 Task: Create a board button that sort the cards in list "Trello first" by custom field "progress report" in ascending order and then by due date ascending order.
Action: Mouse moved to (1115, 90)
Screenshot: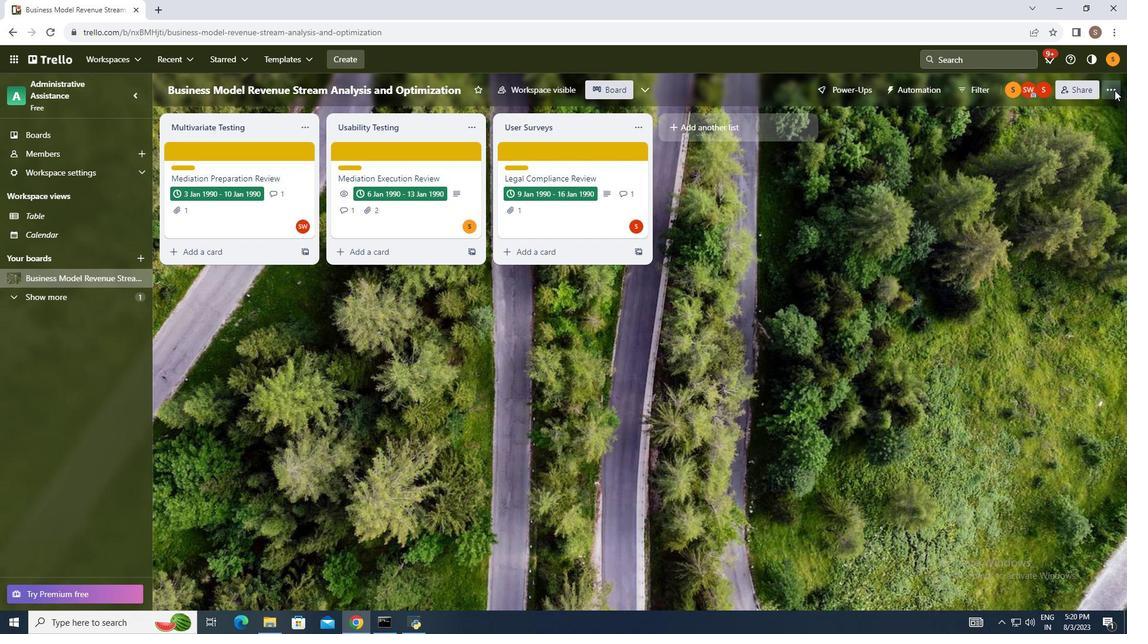 
Action: Mouse pressed left at (1115, 90)
Screenshot: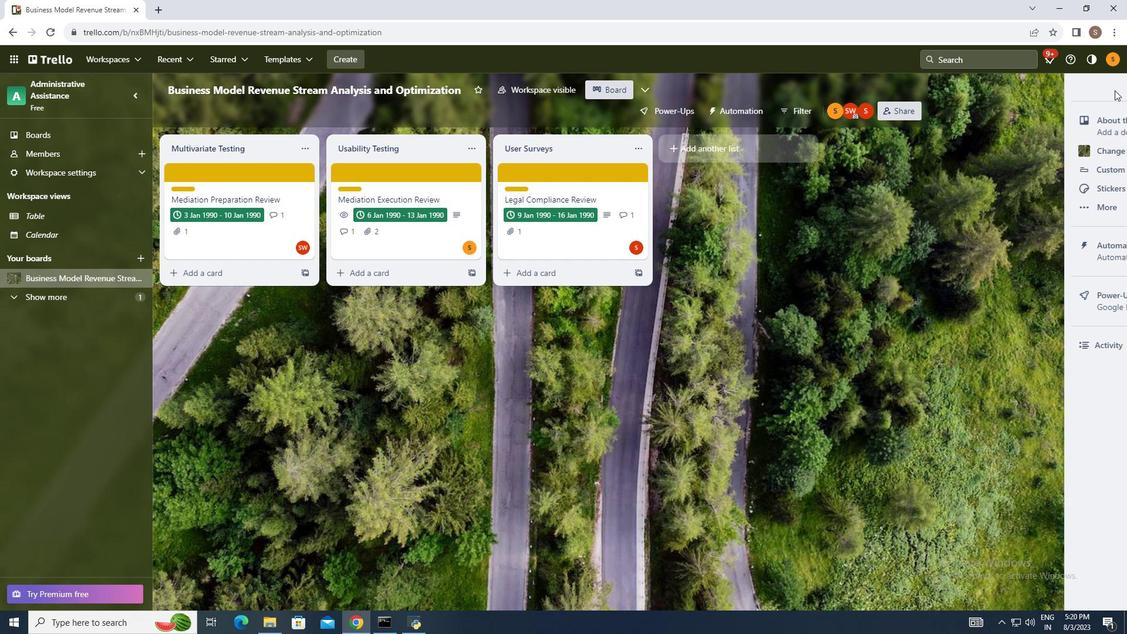
Action: Mouse moved to (1026, 244)
Screenshot: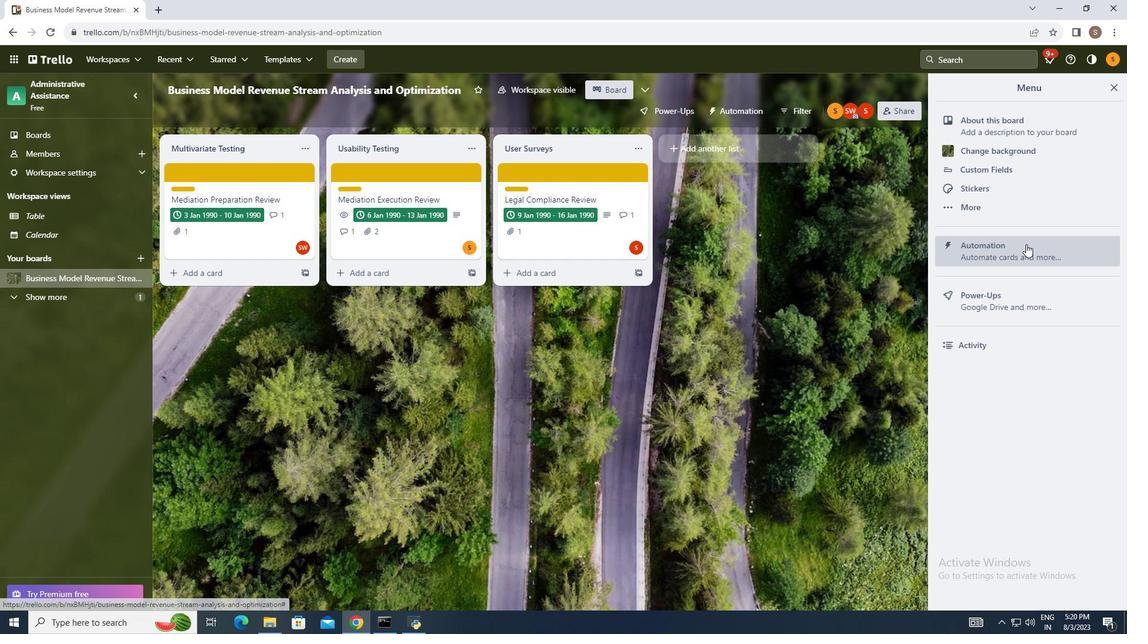 
Action: Mouse pressed left at (1026, 244)
Screenshot: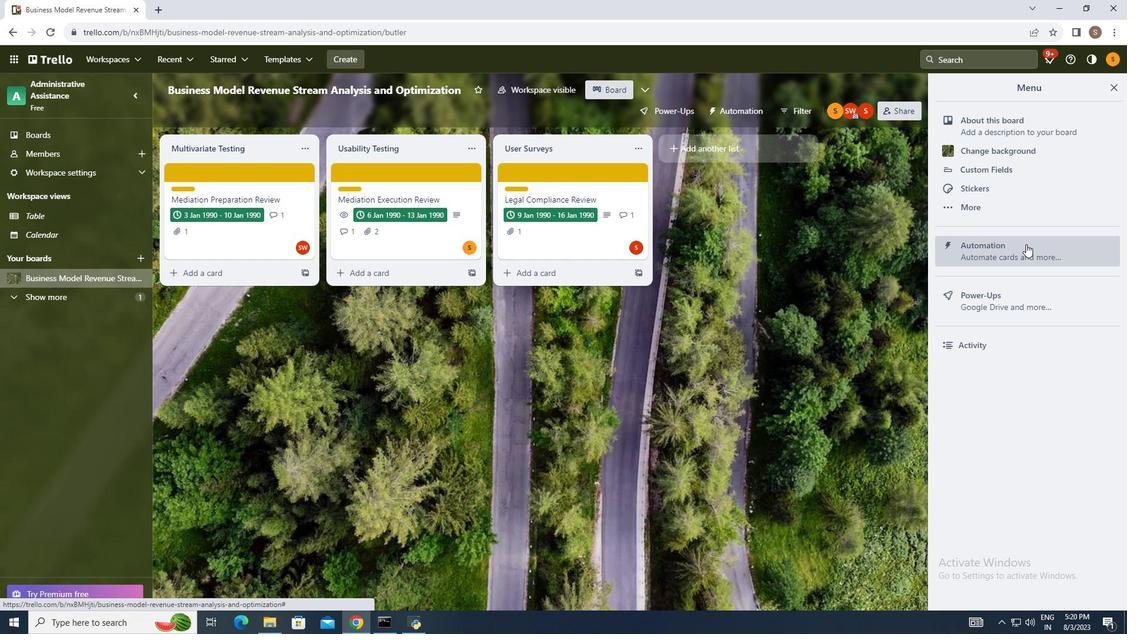 
Action: Mouse moved to (214, 330)
Screenshot: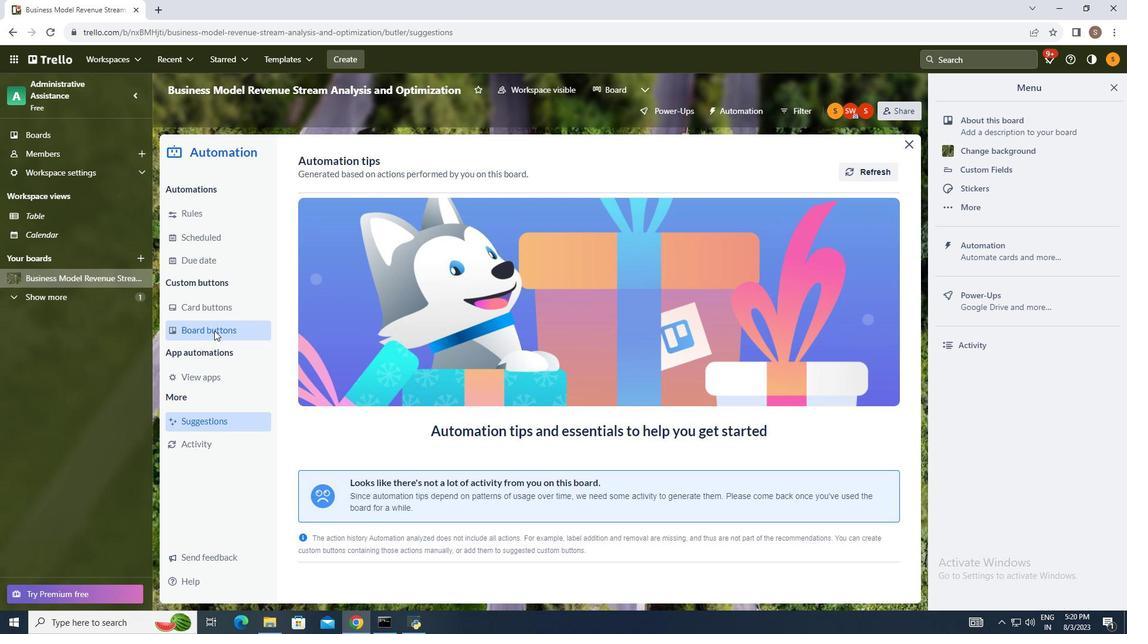 
Action: Mouse pressed left at (214, 330)
Screenshot: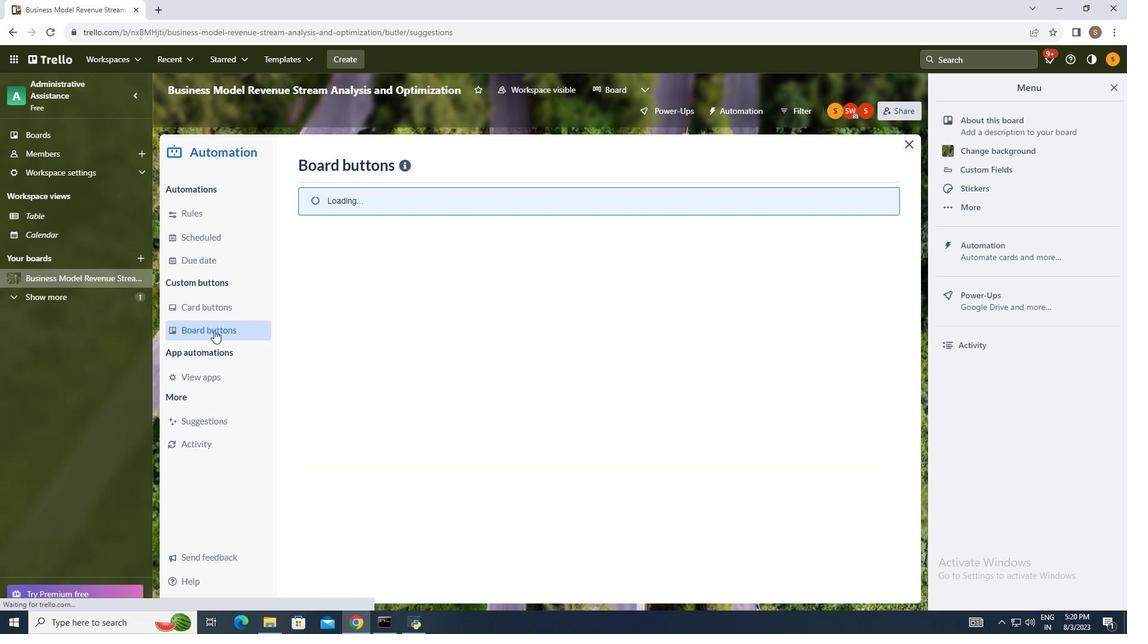 
Action: Mouse moved to (858, 167)
Screenshot: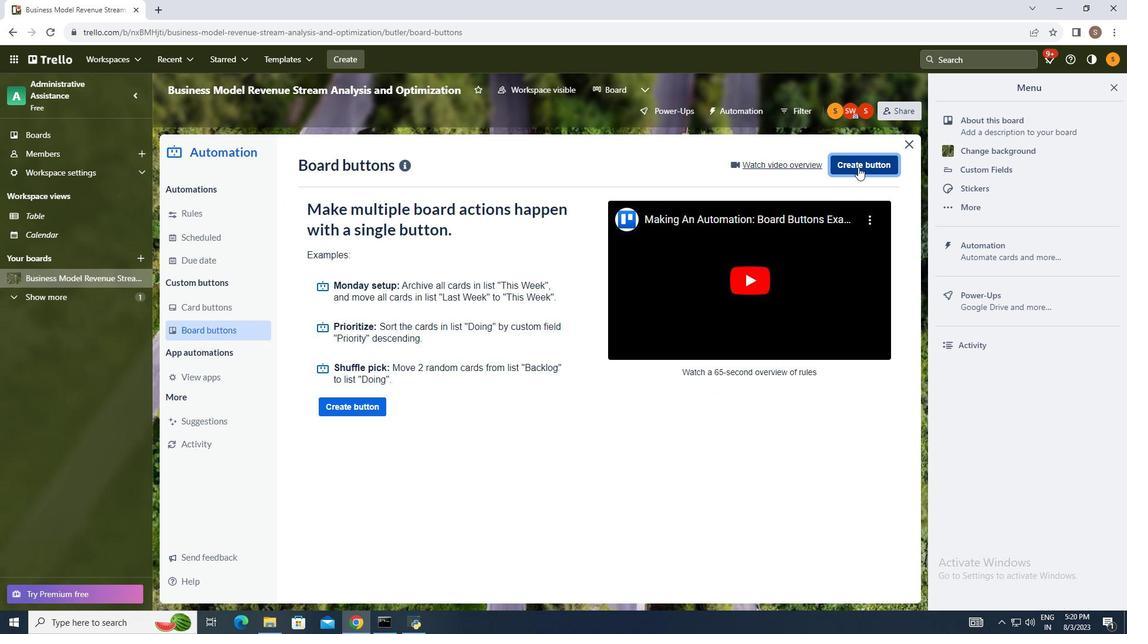 
Action: Mouse pressed left at (858, 167)
Screenshot: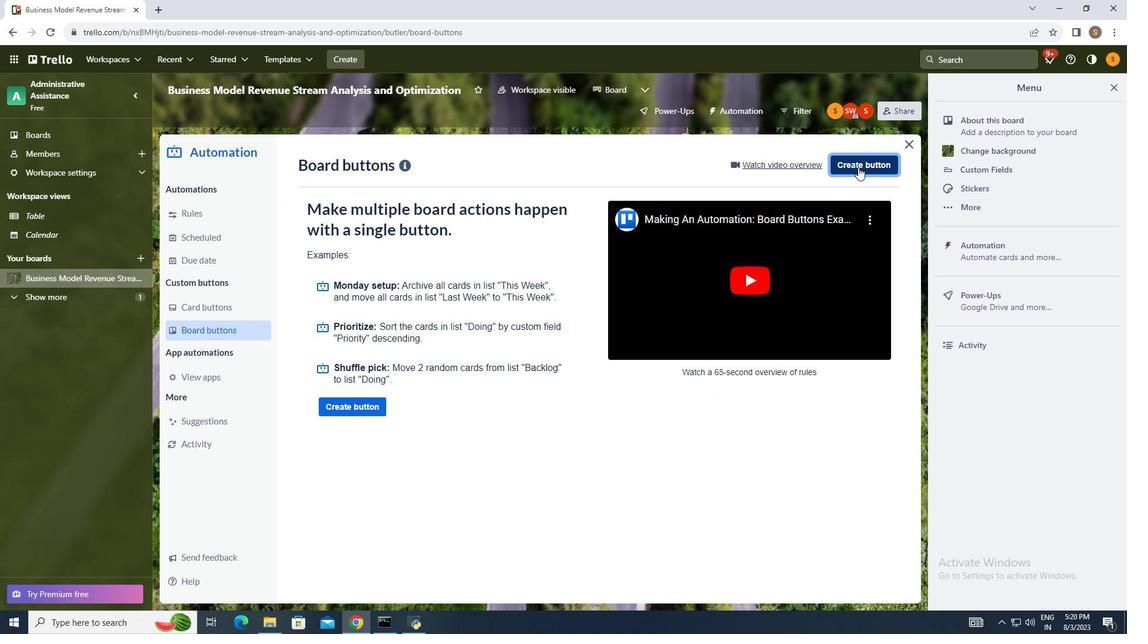 
Action: Mouse moved to (586, 316)
Screenshot: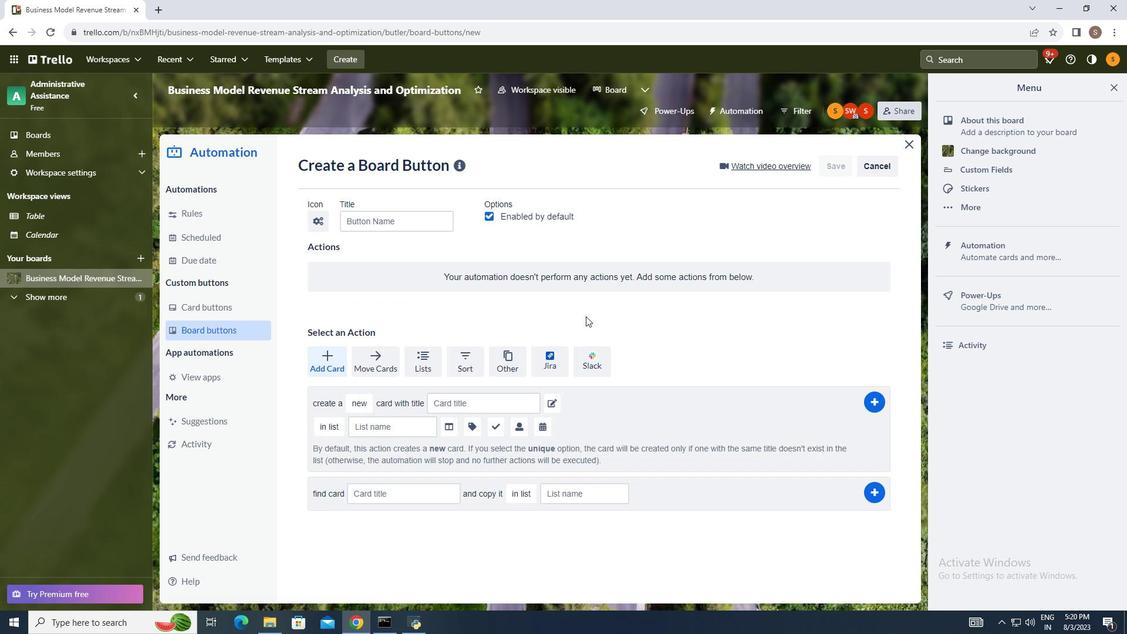 
Action: Mouse pressed left at (586, 316)
Screenshot: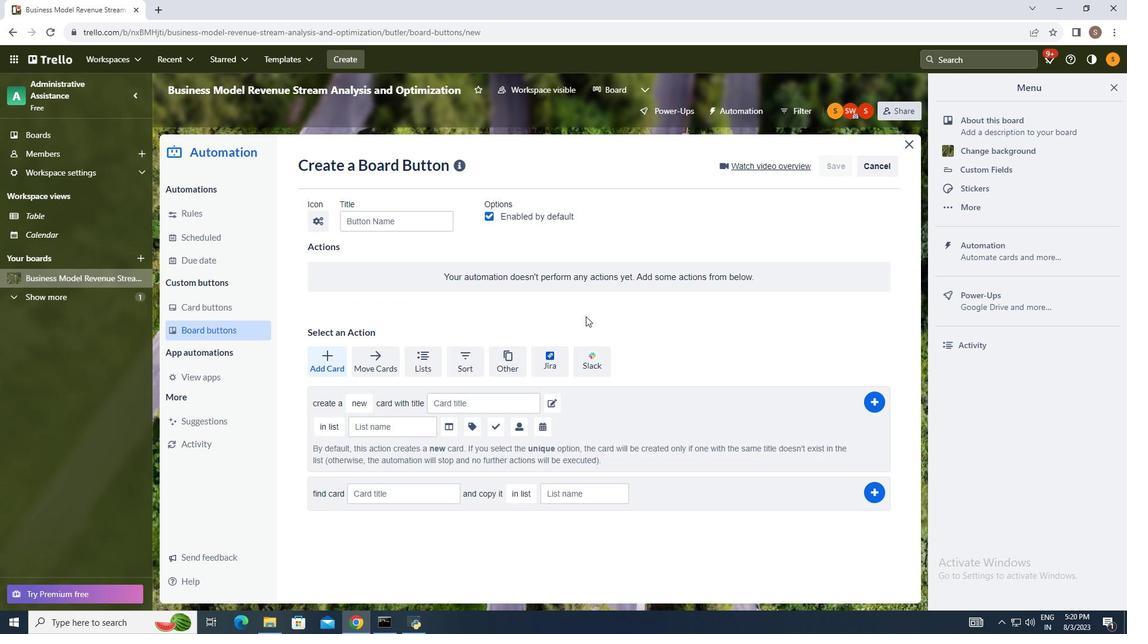 
Action: Mouse moved to (476, 355)
Screenshot: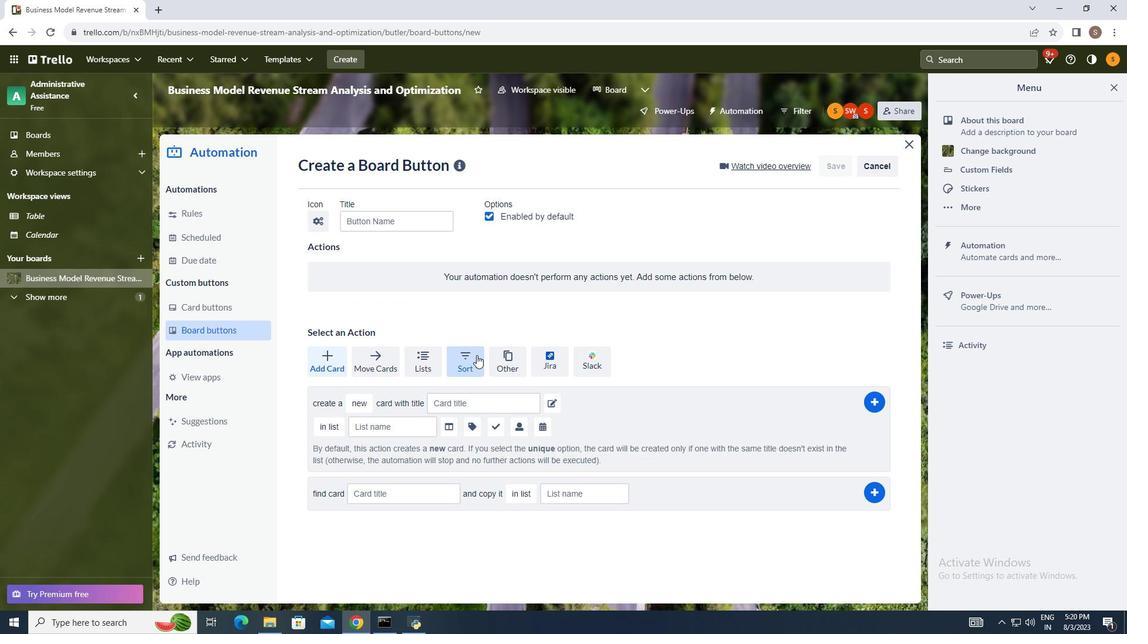 
Action: Mouse pressed left at (476, 355)
Screenshot: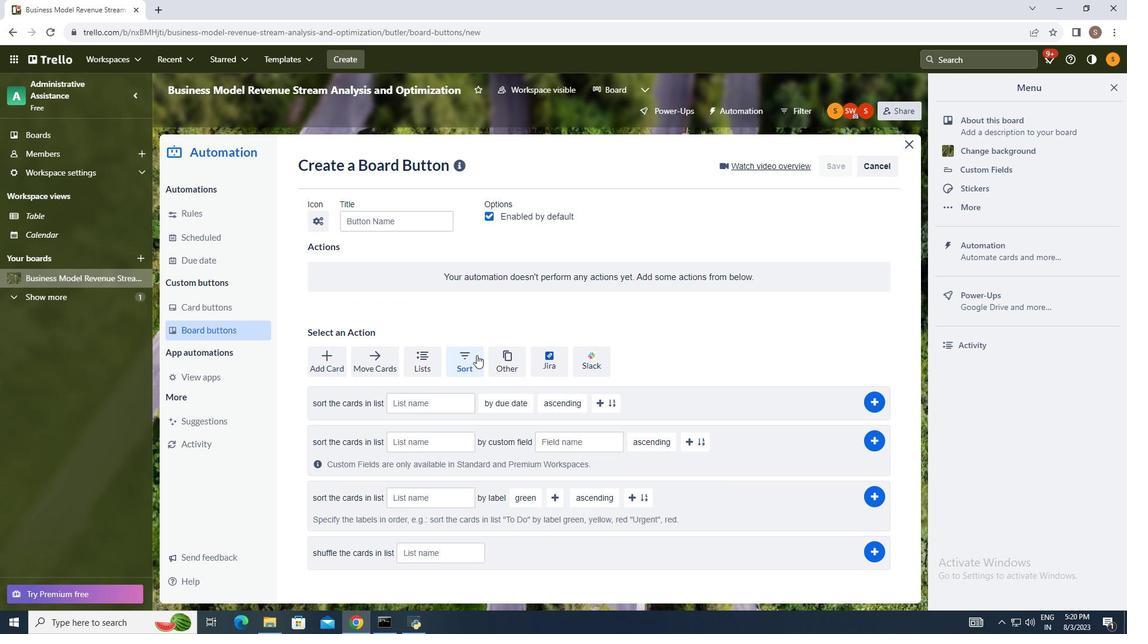 
Action: Mouse moved to (337, 442)
Screenshot: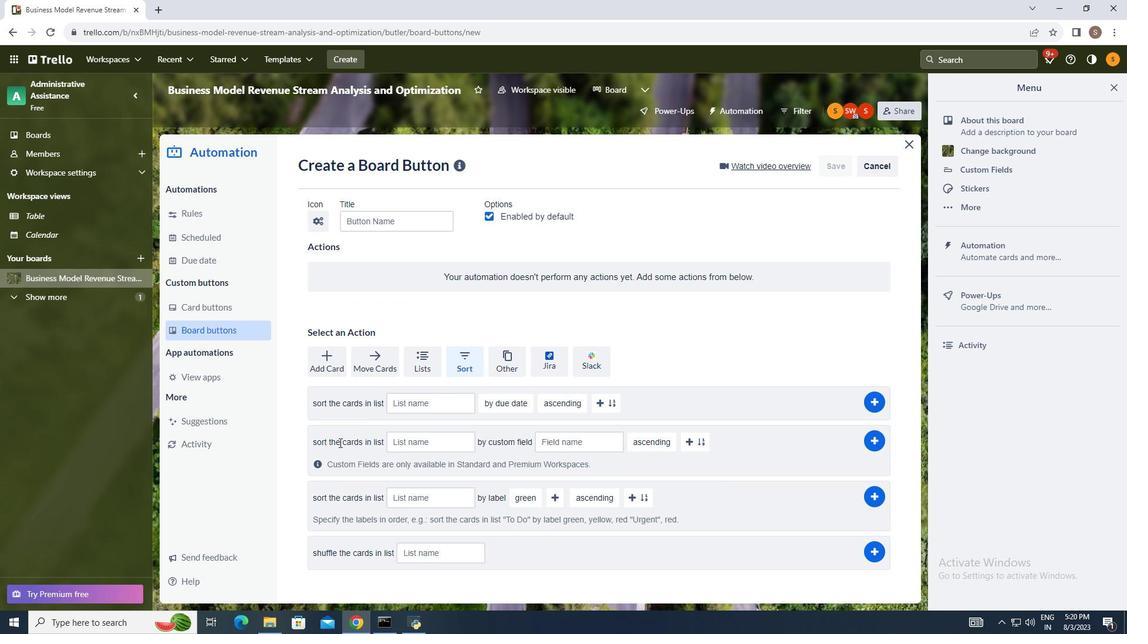 
Action: Mouse scrolled (337, 442) with delta (0, 0)
Screenshot: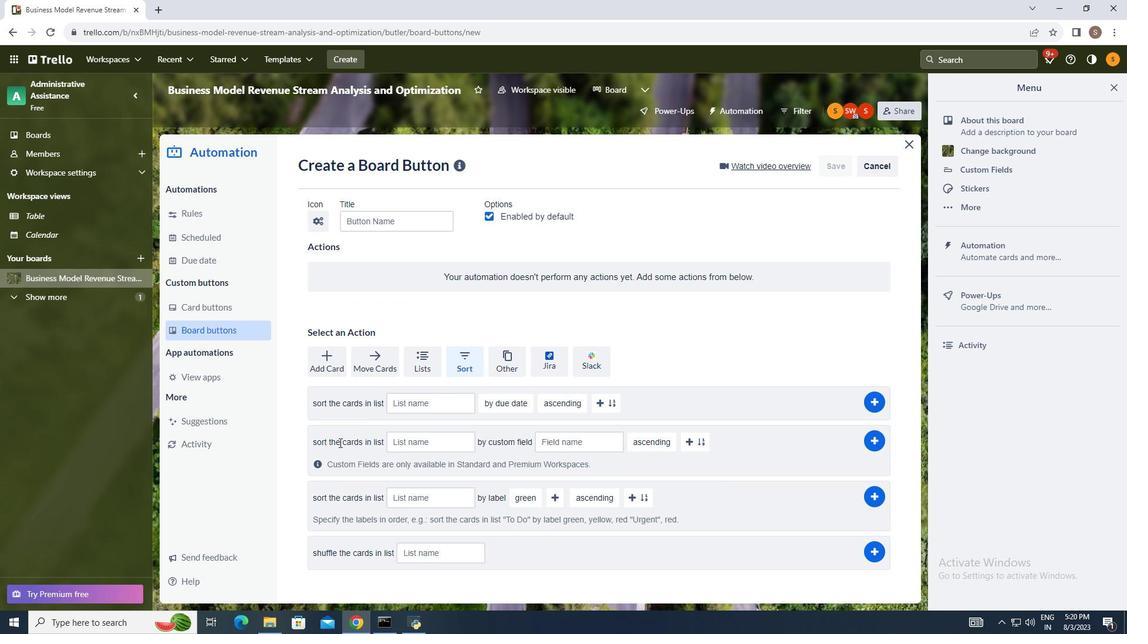 
Action: Mouse moved to (398, 441)
Screenshot: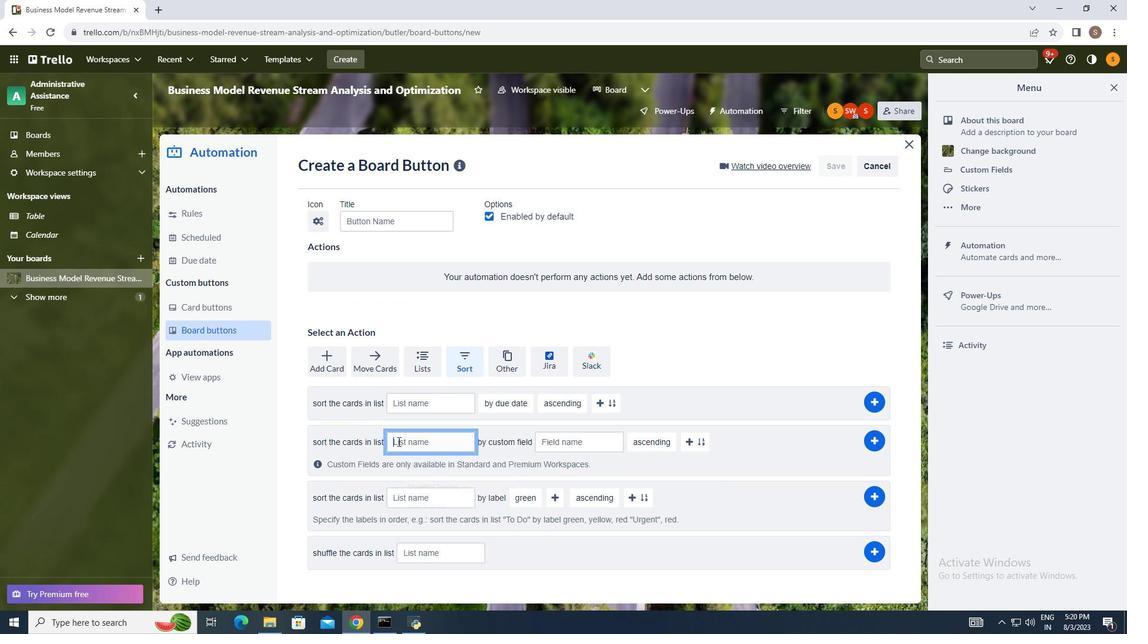 
Action: Mouse pressed left at (398, 441)
Screenshot: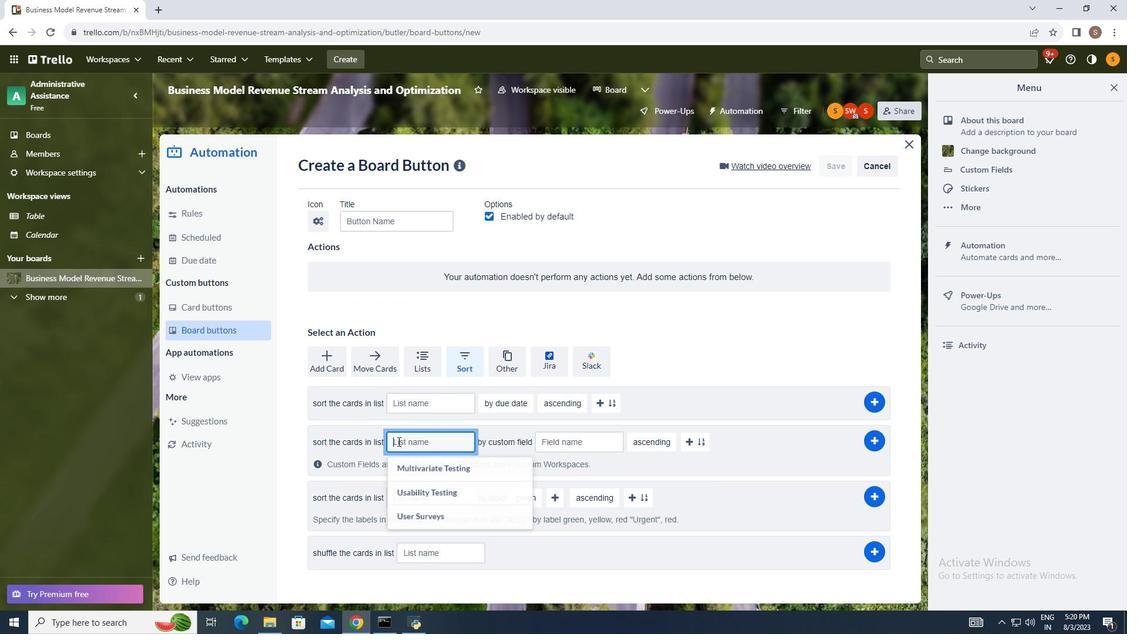 
Action: Mouse moved to (343, 450)
Screenshot: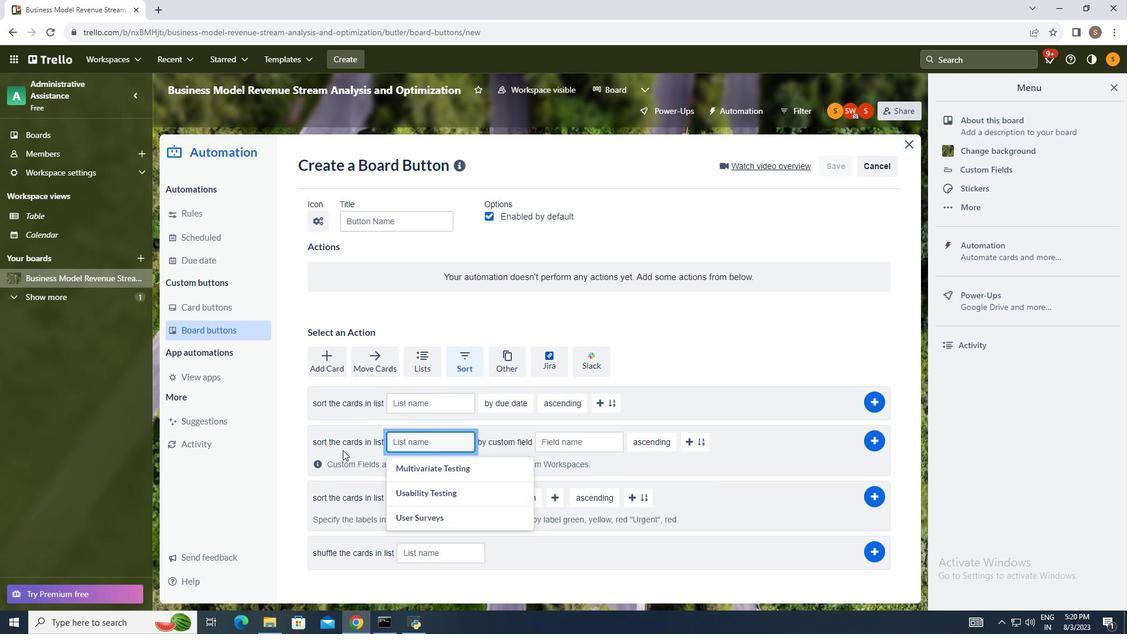 
Action: Key pressed <Key.shift_r>Trello<Key.space>first
Screenshot: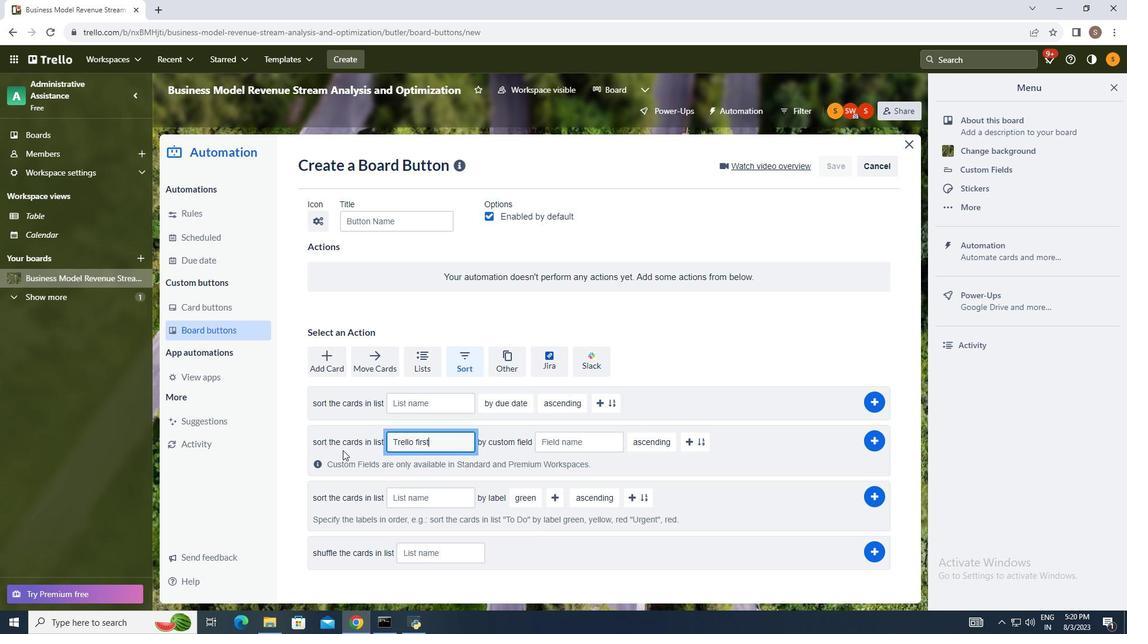 
Action: Mouse moved to (566, 443)
Screenshot: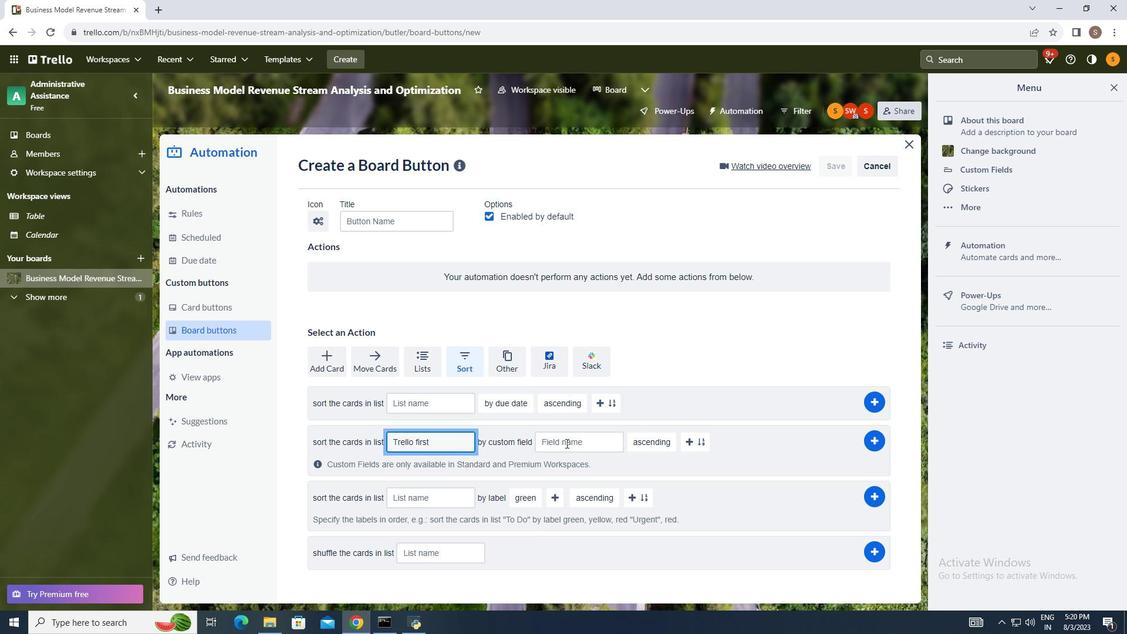 
Action: Mouse pressed left at (566, 443)
Screenshot: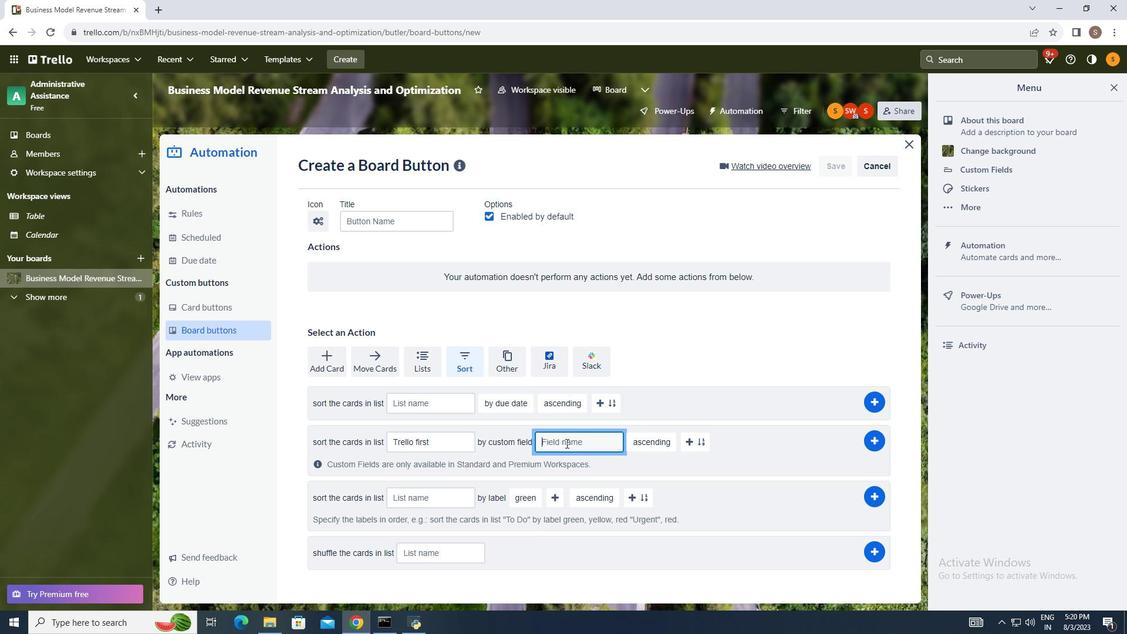 
Action: Mouse moved to (566, 442)
Screenshot: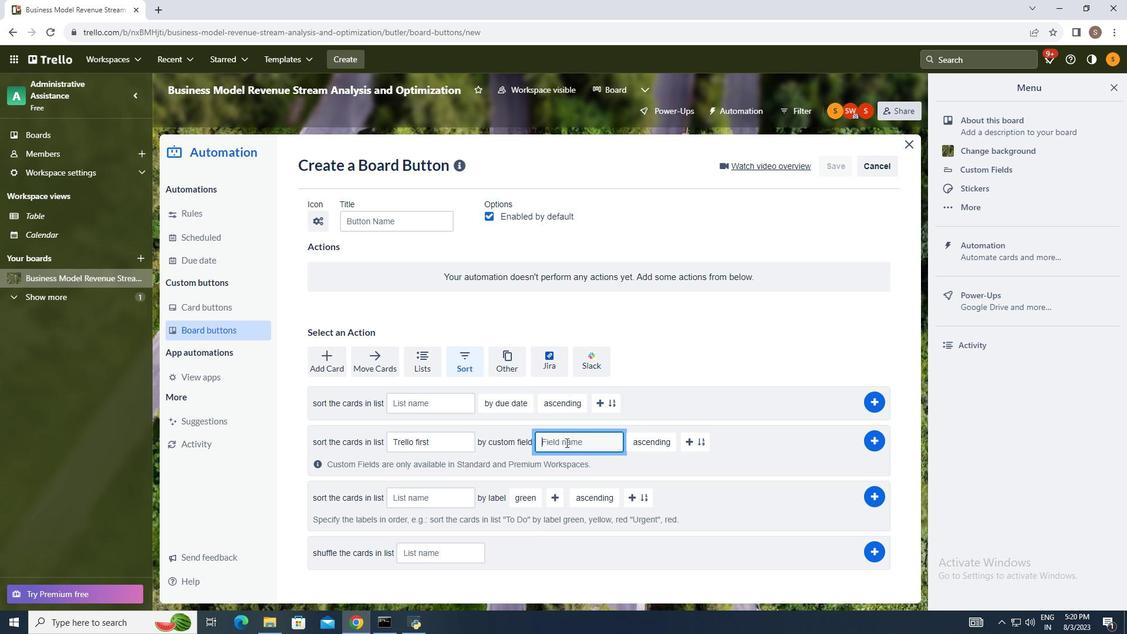 
Action: Key pressed progress<Key.space>report
Screenshot: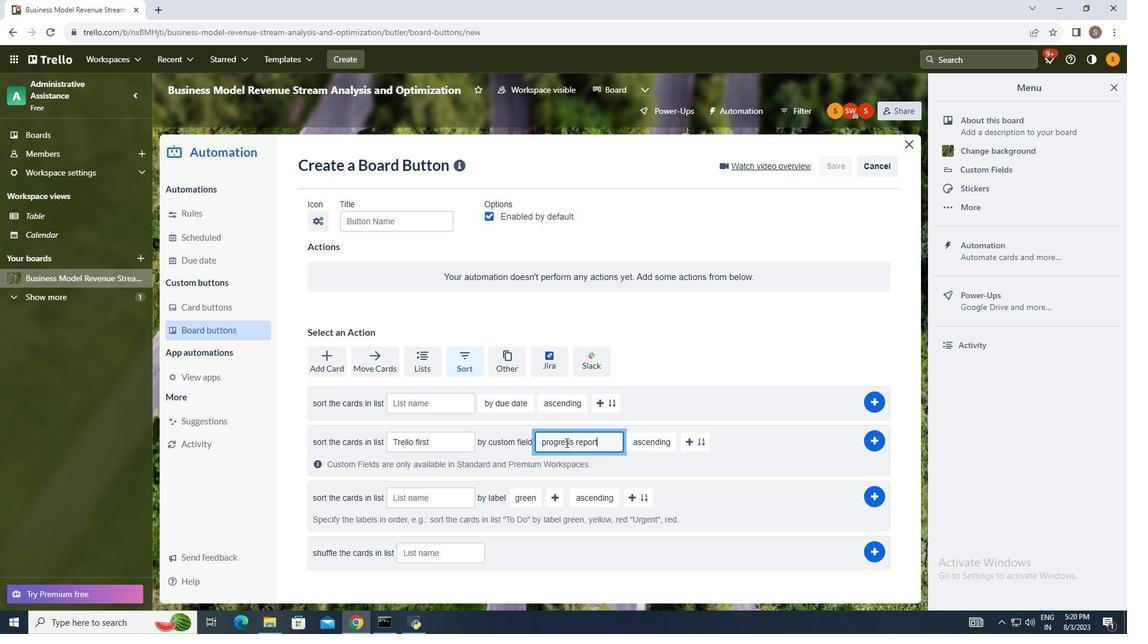 
Action: Mouse moved to (647, 445)
Screenshot: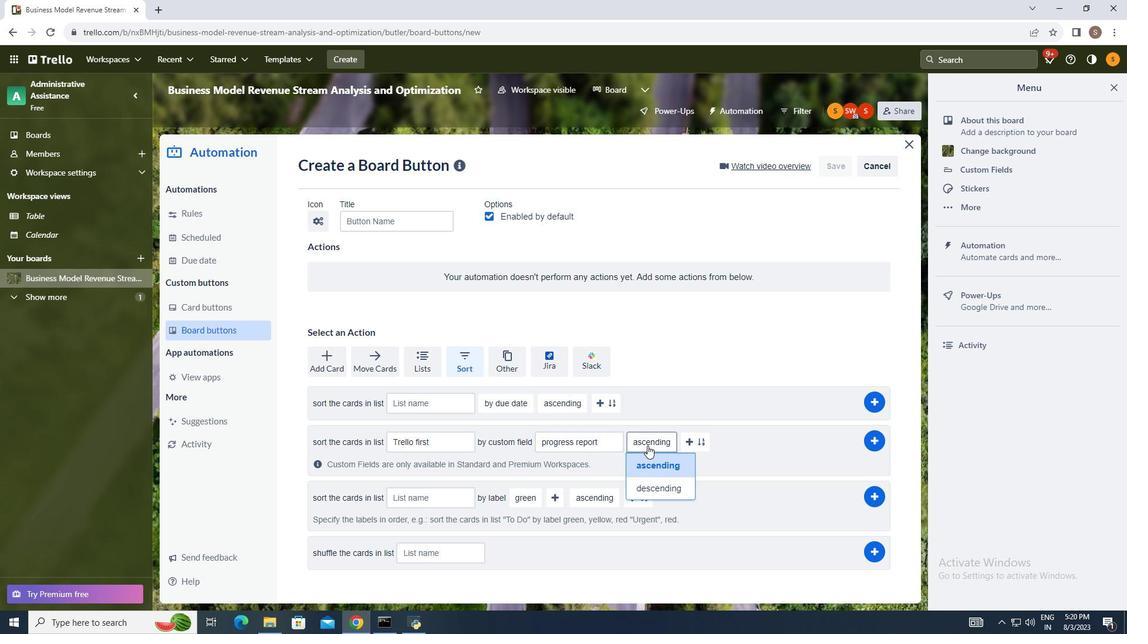 
Action: Mouse pressed left at (647, 445)
Screenshot: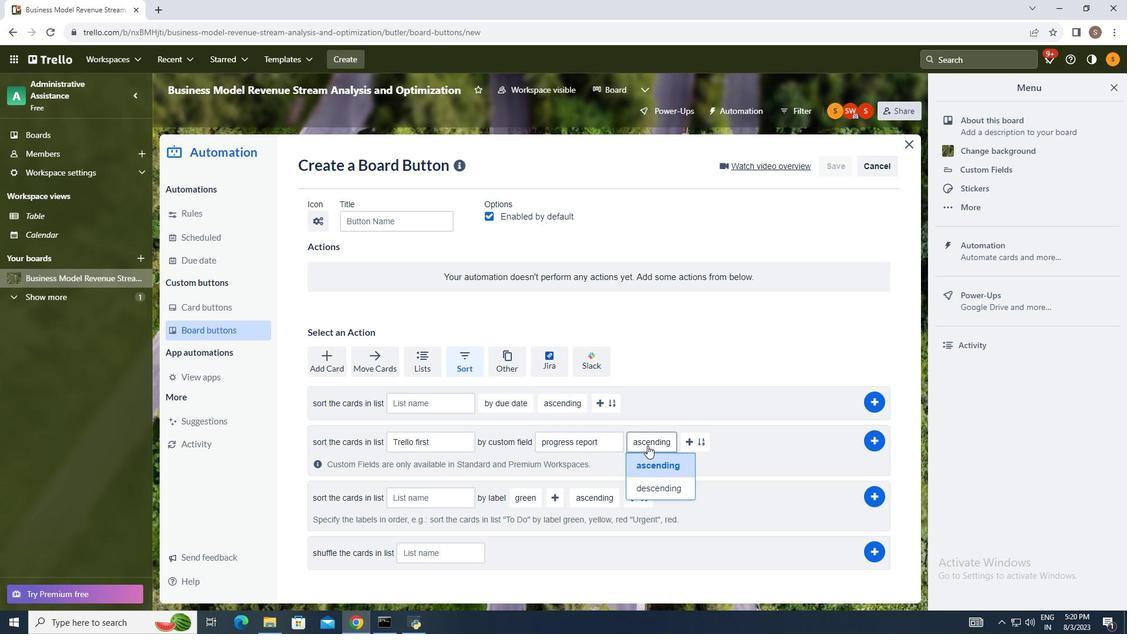 
Action: Mouse moved to (651, 464)
Screenshot: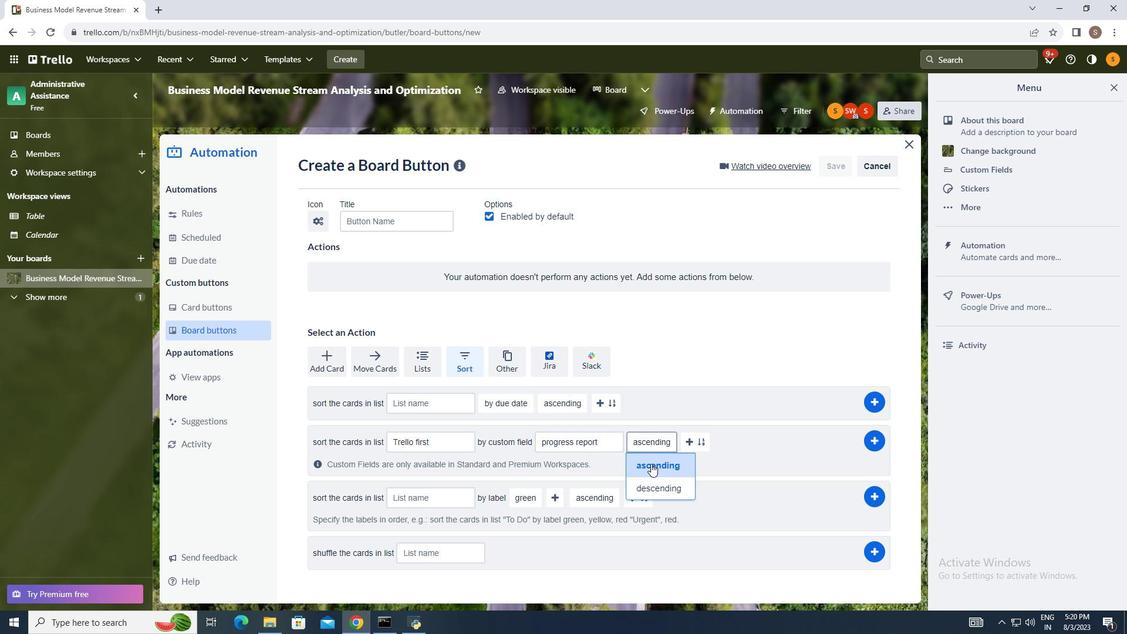 
Action: Mouse pressed left at (651, 464)
Screenshot: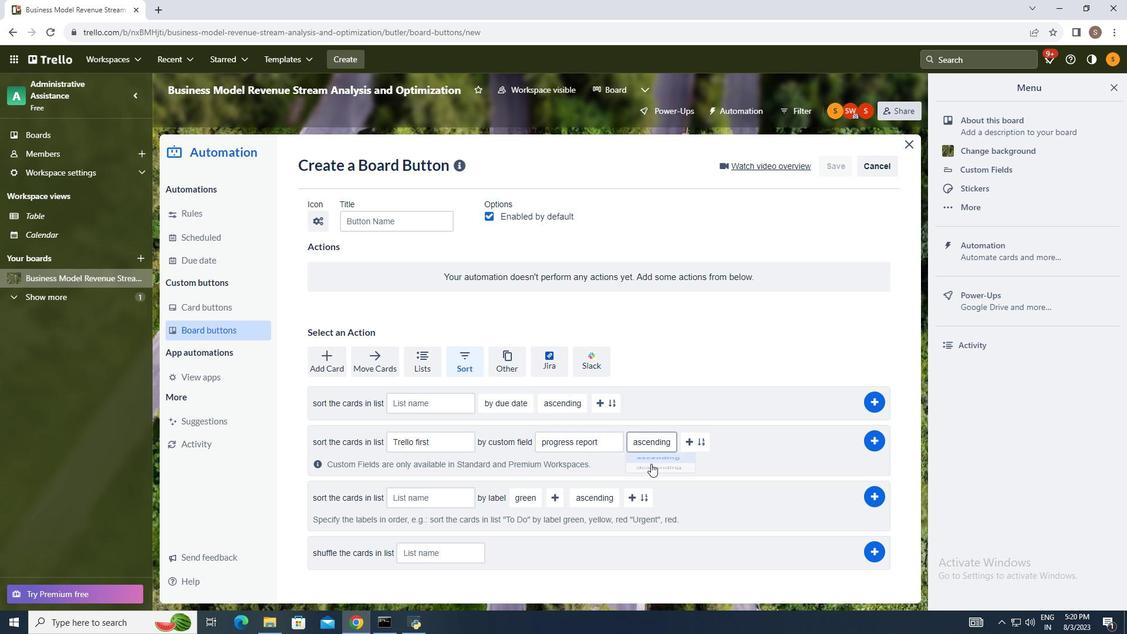 
Action: Mouse moved to (874, 435)
Screenshot: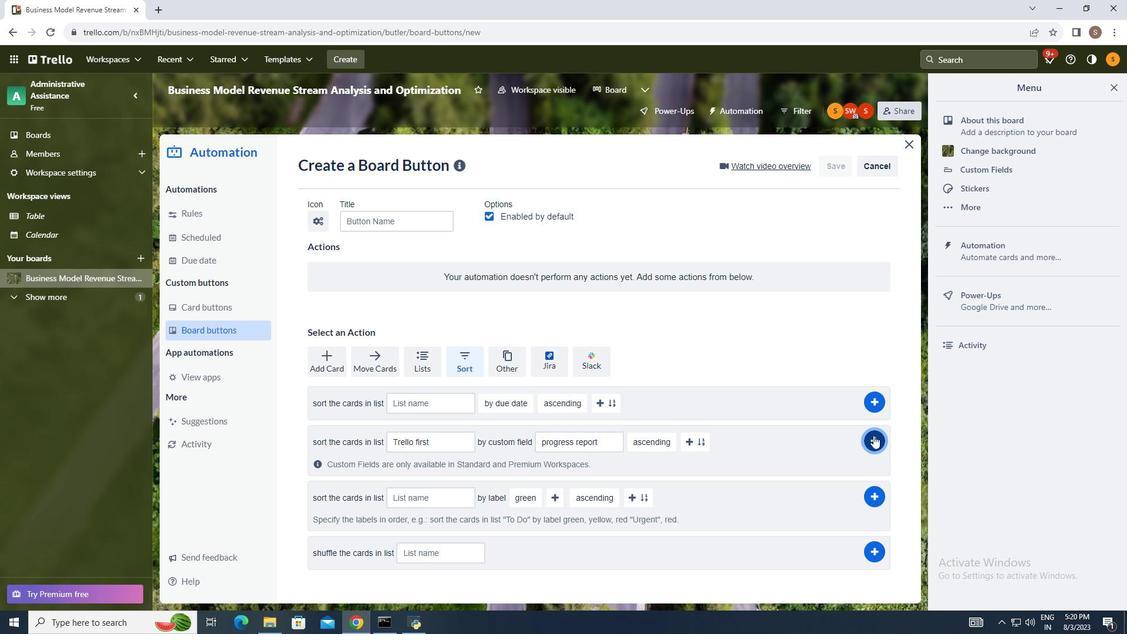 
Action: Mouse pressed left at (874, 435)
Screenshot: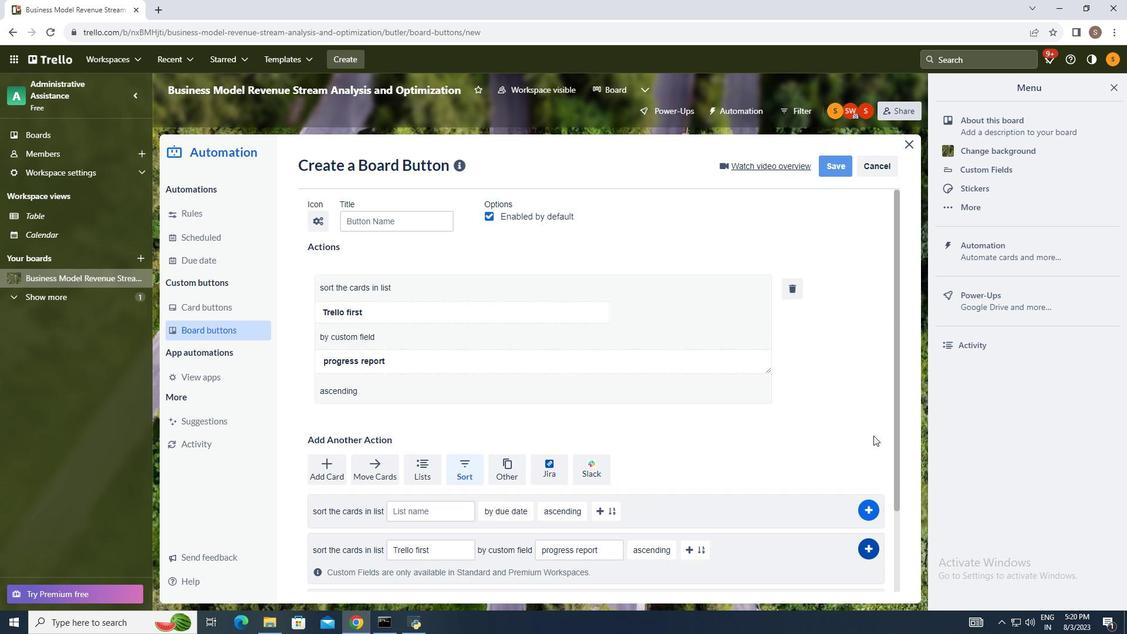 
Action: Mouse moved to (778, 363)
Screenshot: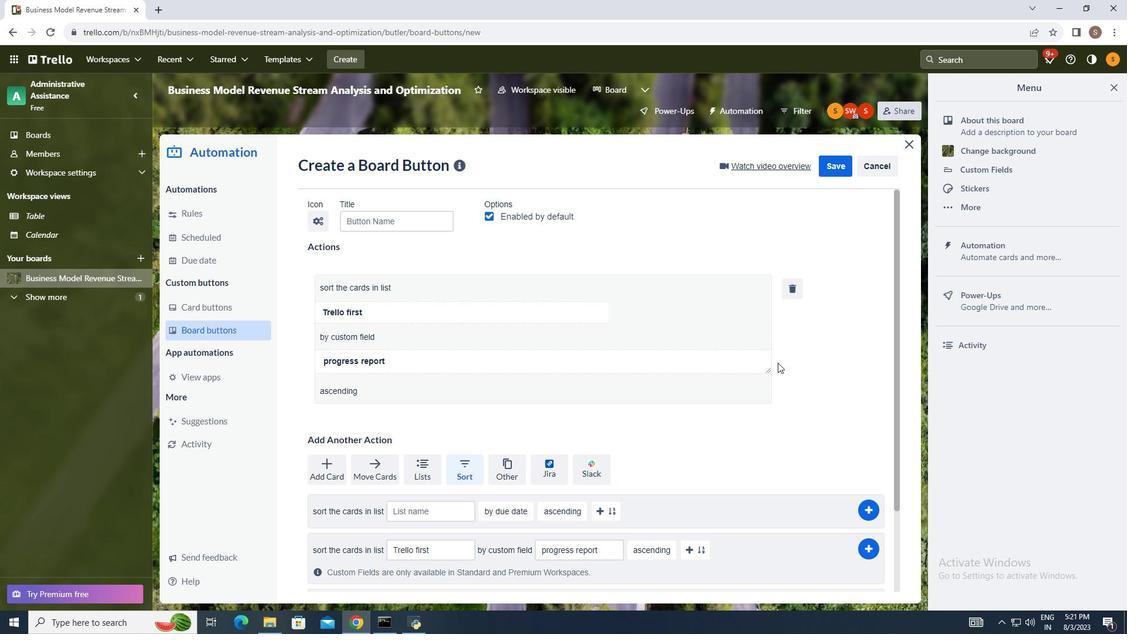 
